 Task: Enable the option "Non-deterministic optimizations when threaded" for "H.264/MPEG-4 Part 10/AVC encoder (x264).
Action: Mouse moved to (120, 122)
Screenshot: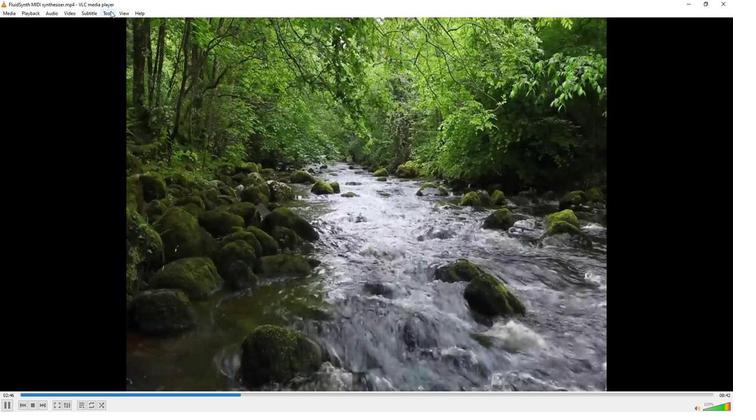 
Action: Mouse pressed left at (120, 122)
Screenshot: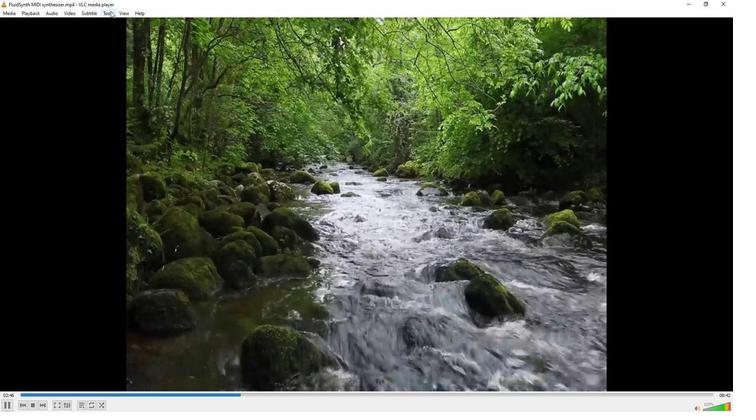 
Action: Mouse moved to (143, 175)
Screenshot: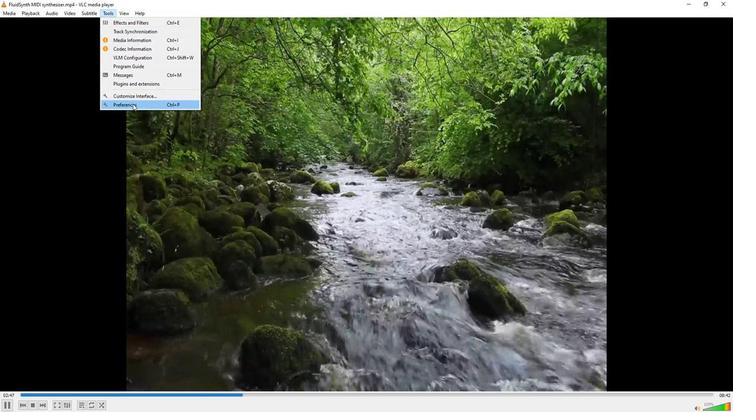 
Action: Mouse pressed left at (143, 175)
Screenshot: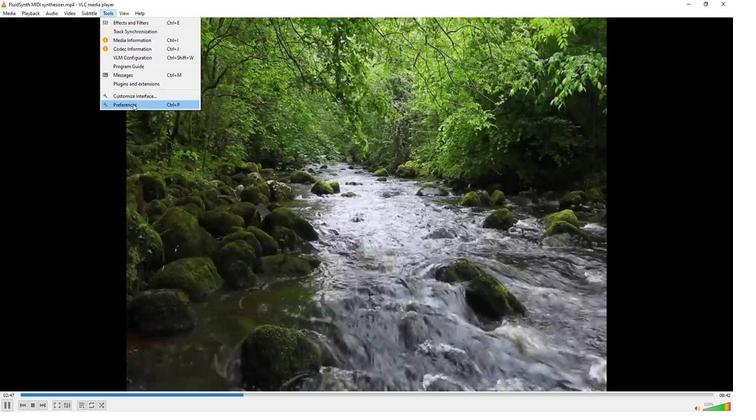 
Action: Mouse moved to (92, 298)
Screenshot: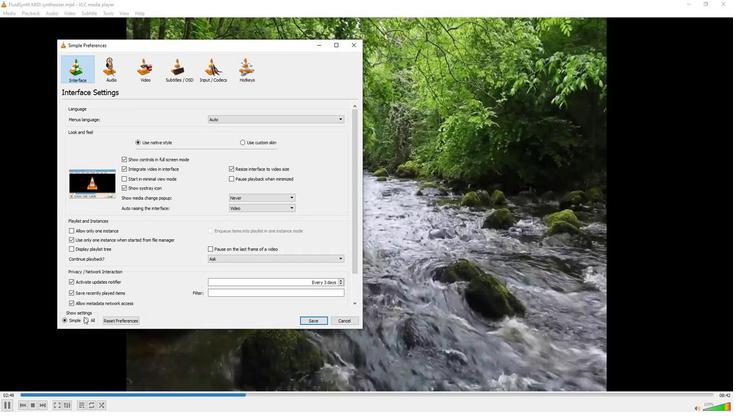 
Action: Mouse pressed left at (92, 298)
Screenshot: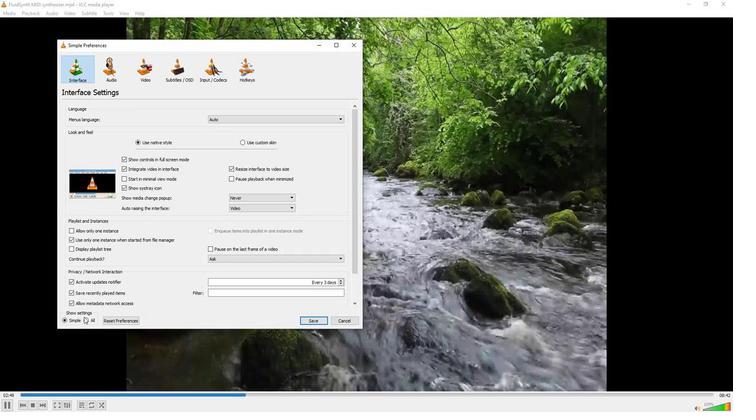 
Action: Mouse moved to (82, 256)
Screenshot: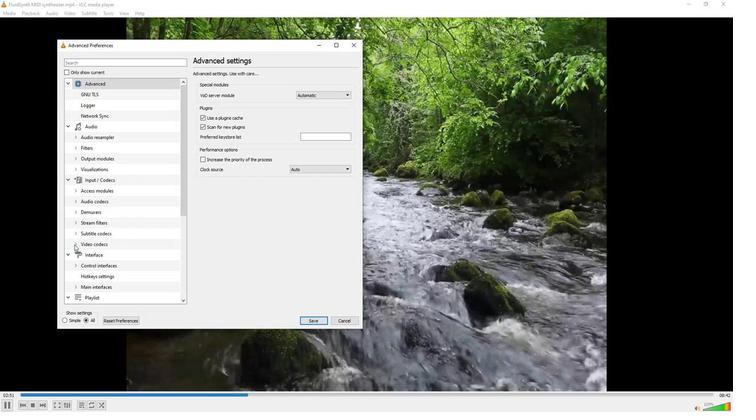 
Action: Mouse pressed left at (82, 256)
Screenshot: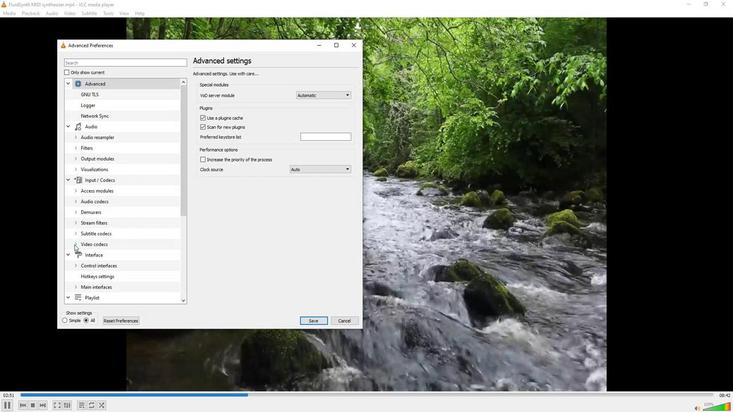 
Action: Mouse moved to (107, 265)
Screenshot: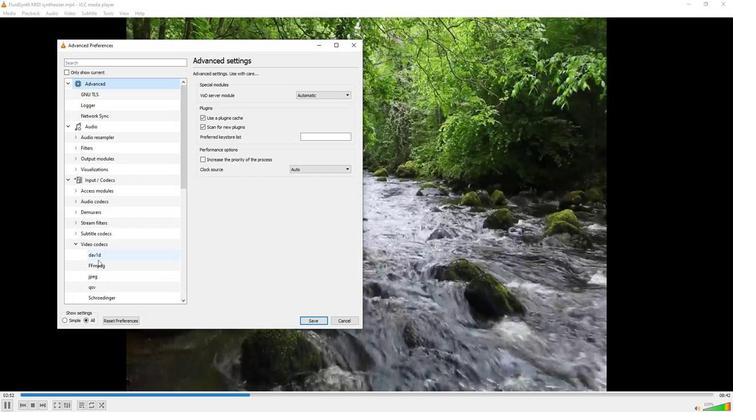 
Action: Mouse scrolled (107, 264) with delta (0, 0)
Screenshot: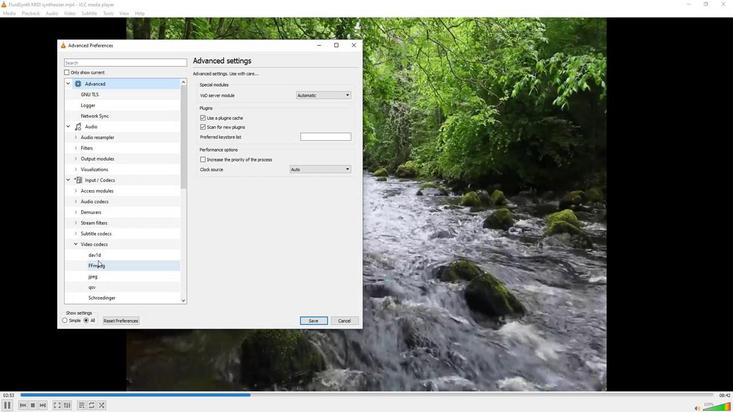 
Action: Mouse moved to (110, 285)
Screenshot: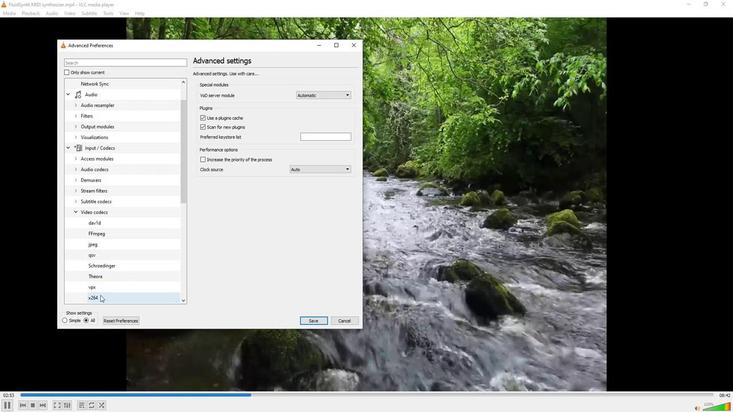 
Action: Mouse pressed left at (110, 285)
Screenshot: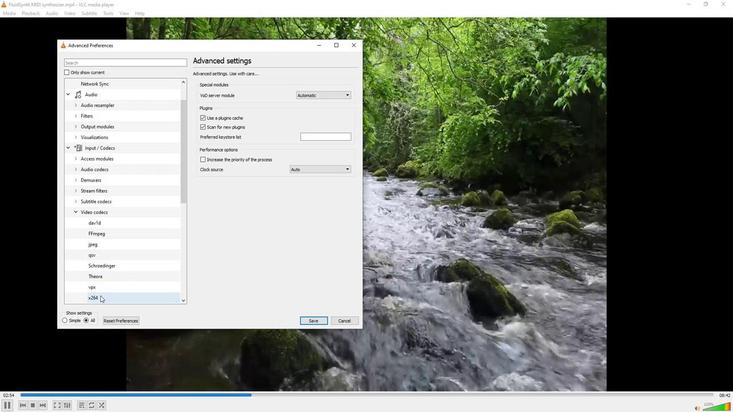 
Action: Mouse moved to (224, 268)
Screenshot: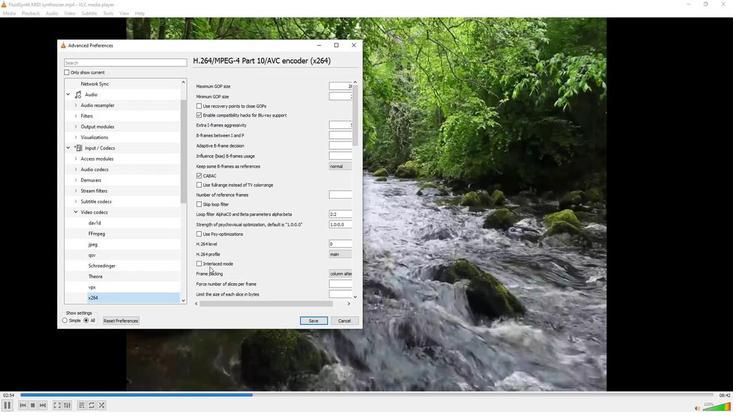 
Action: Mouse scrolled (224, 268) with delta (0, 0)
Screenshot: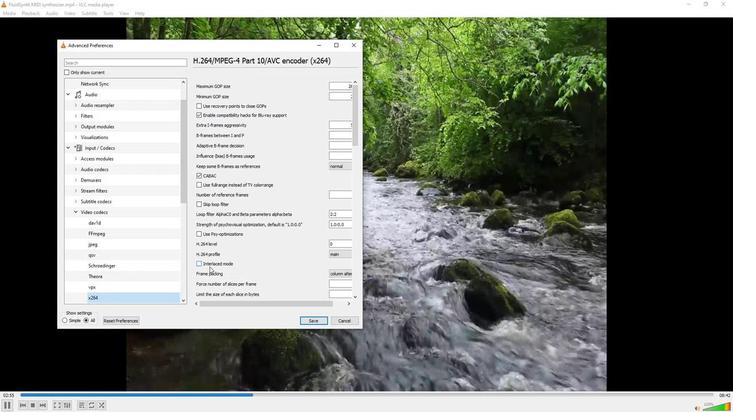 
Action: Mouse scrolled (224, 268) with delta (0, 0)
Screenshot: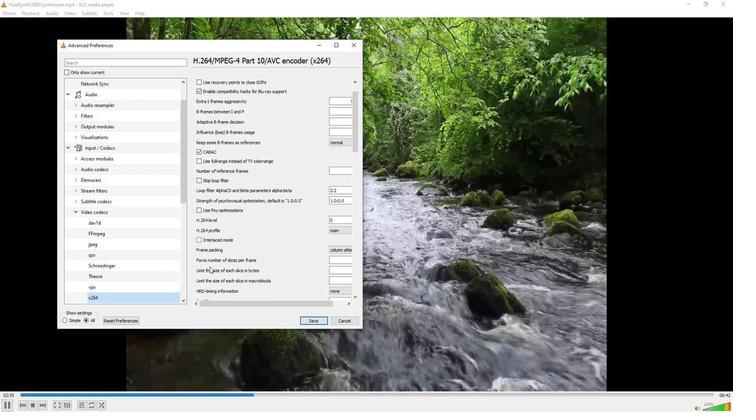 
Action: Mouse scrolled (224, 268) with delta (0, 0)
Screenshot: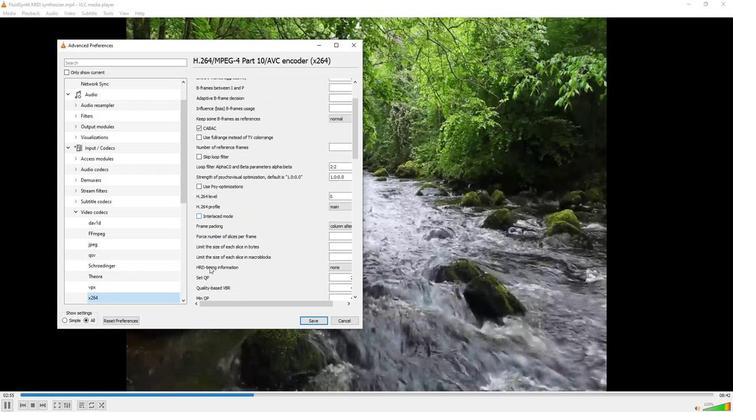 
Action: Mouse scrolled (224, 268) with delta (0, 0)
Screenshot: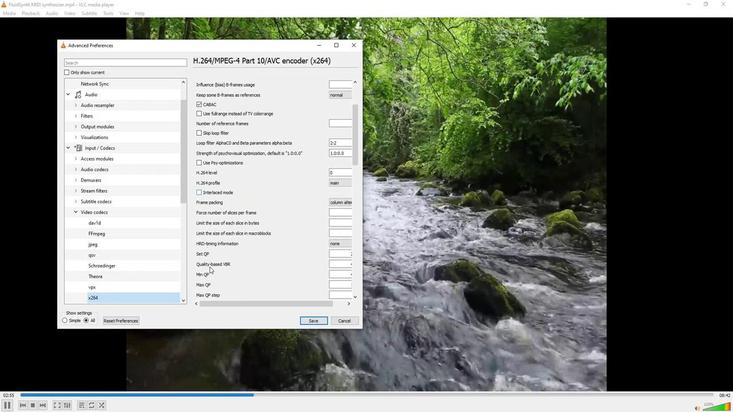 
Action: Mouse scrolled (224, 268) with delta (0, 0)
Screenshot: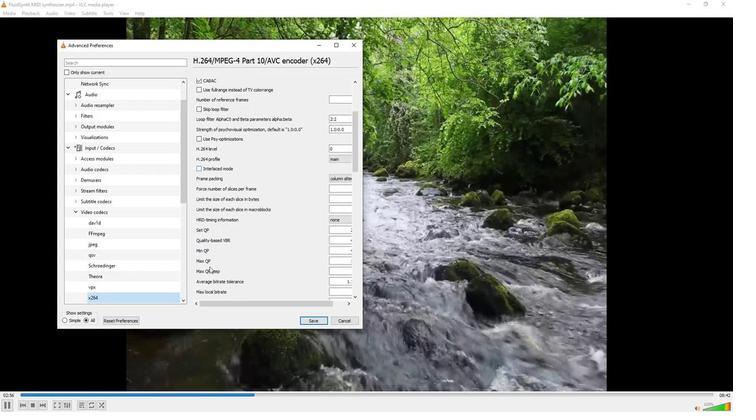 
Action: Mouse scrolled (224, 268) with delta (0, 0)
Screenshot: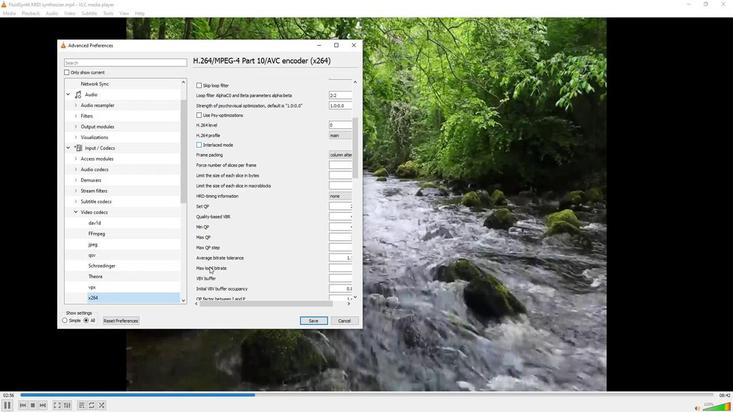 
Action: Mouse scrolled (224, 268) with delta (0, 0)
Screenshot: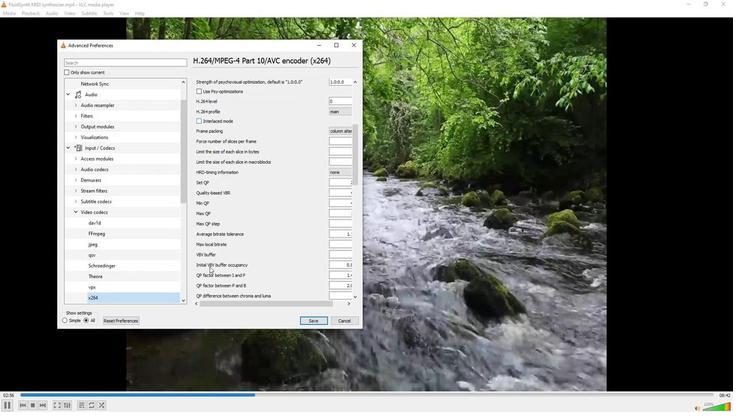 
Action: Mouse scrolled (224, 268) with delta (0, 0)
Screenshot: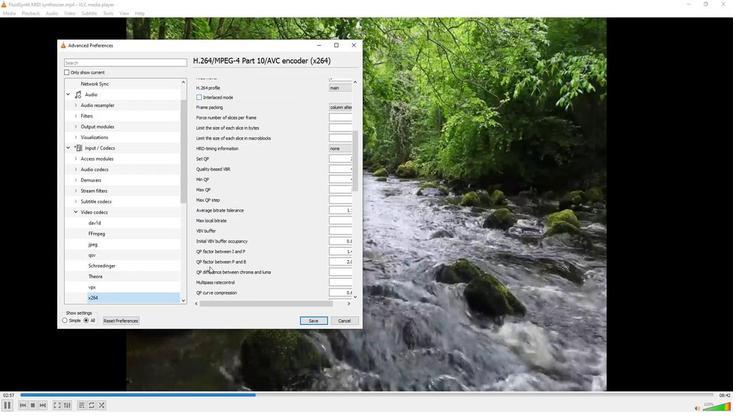 
Action: Mouse scrolled (224, 268) with delta (0, 0)
Screenshot: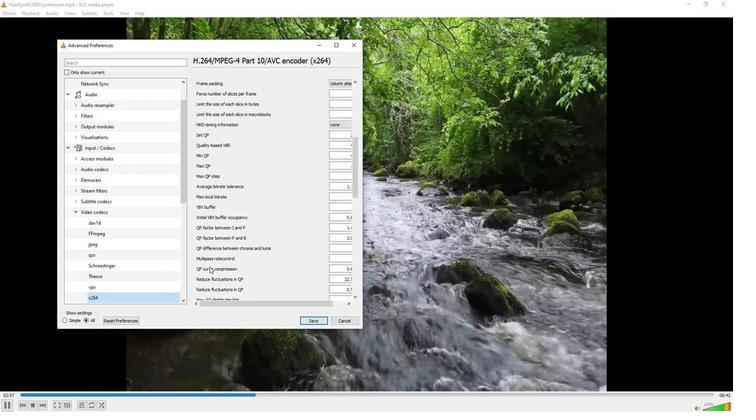 
Action: Mouse scrolled (224, 268) with delta (0, 0)
Screenshot: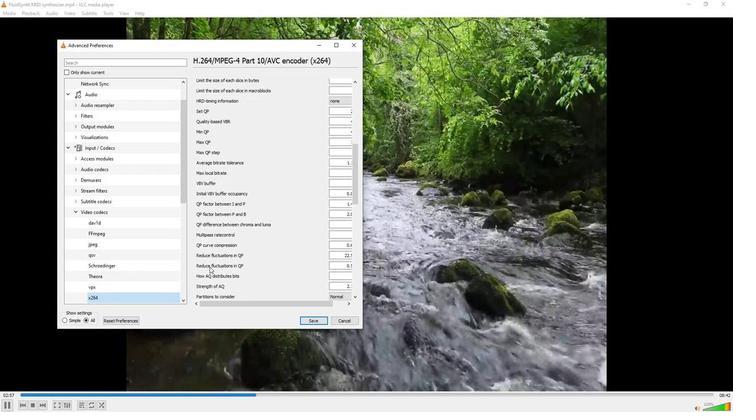 
Action: Mouse scrolled (224, 268) with delta (0, 0)
Screenshot: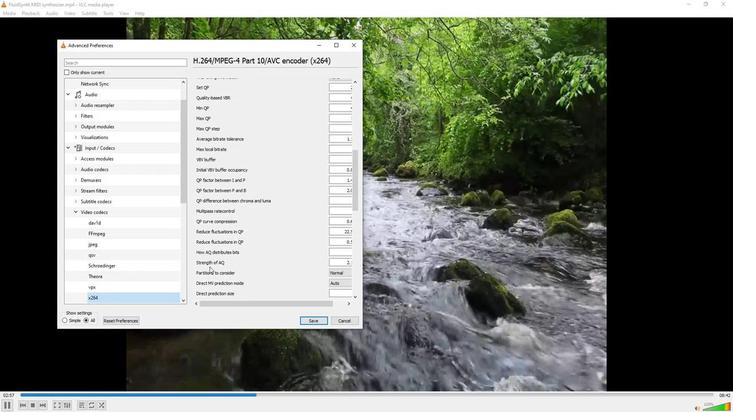 
Action: Mouse scrolled (224, 268) with delta (0, 0)
Screenshot: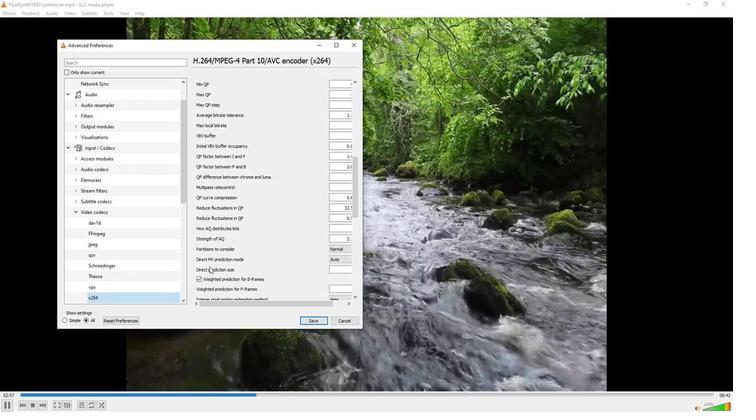 
Action: Mouse scrolled (224, 268) with delta (0, 0)
Screenshot: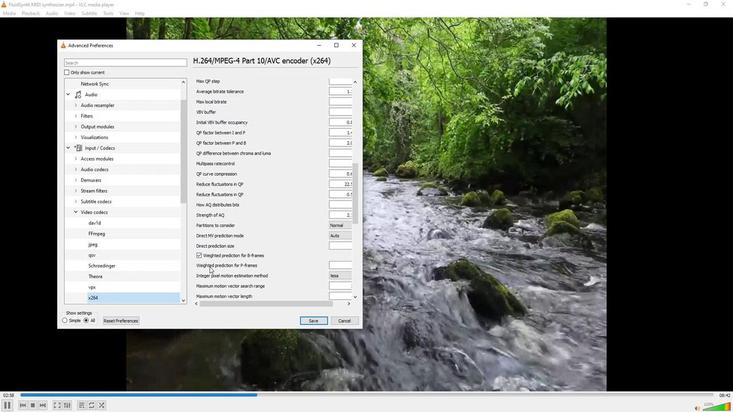 
Action: Mouse scrolled (224, 268) with delta (0, 0)
Screenshot: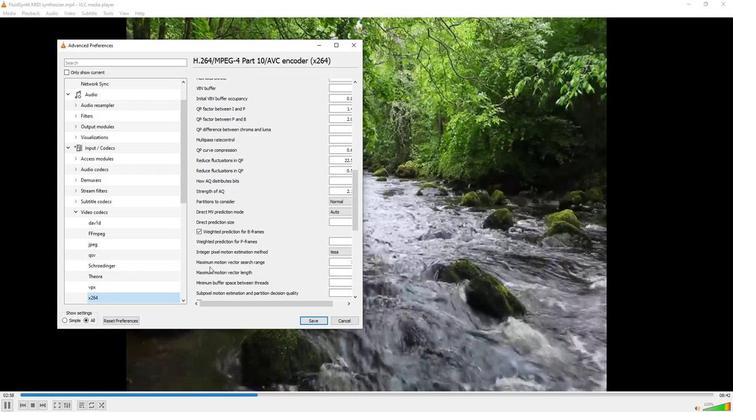 
Action: Mouse scrolled (224, 268) with delta (0, 0)
Screenshot: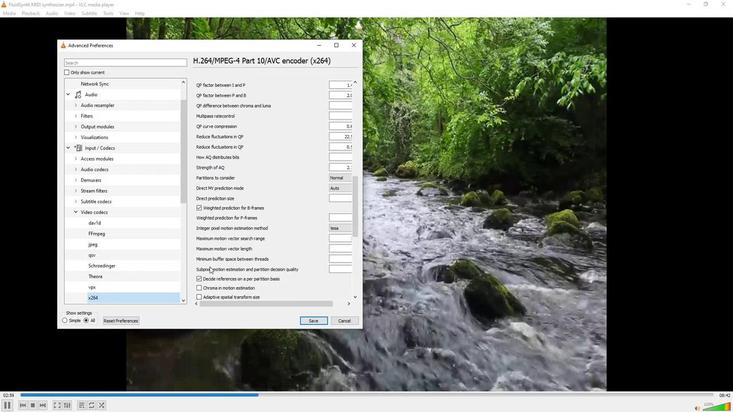 
Action: Mouse scrolled (224, 268) with delta (0, 0)
Screenshot: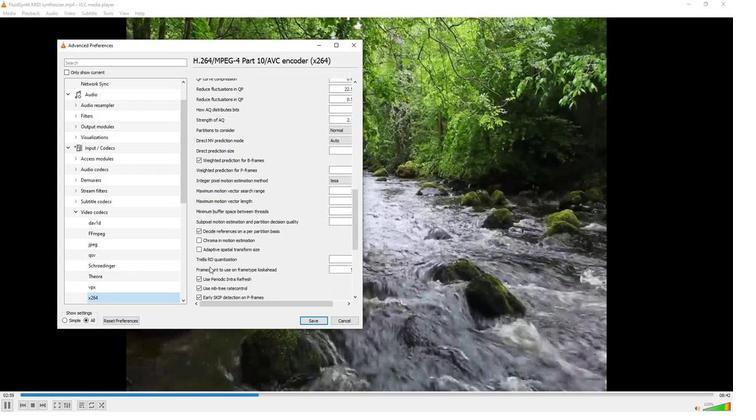 
Action: Mouse scrolled (224, 268) with delta (0, 0)
Screenshot: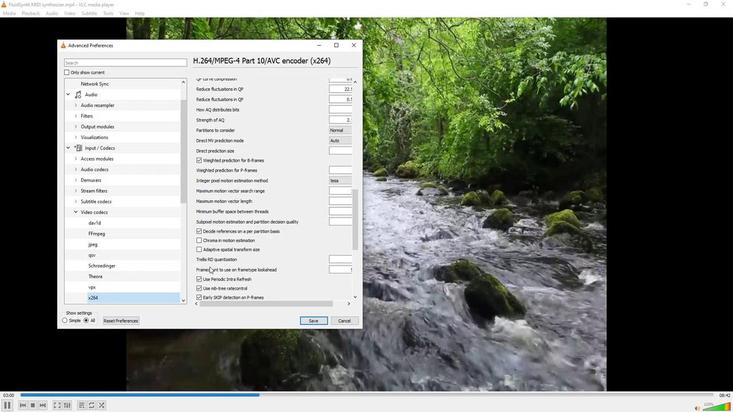
Action: Mouse scrolled (224, 268) with delta (0, 0)
Screenshot: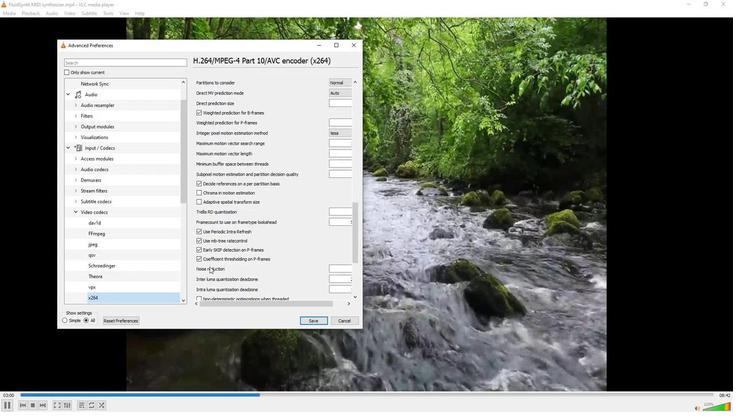
Action: Mouse scrolled (224, 268) with delta (0, 0)
Screenshot: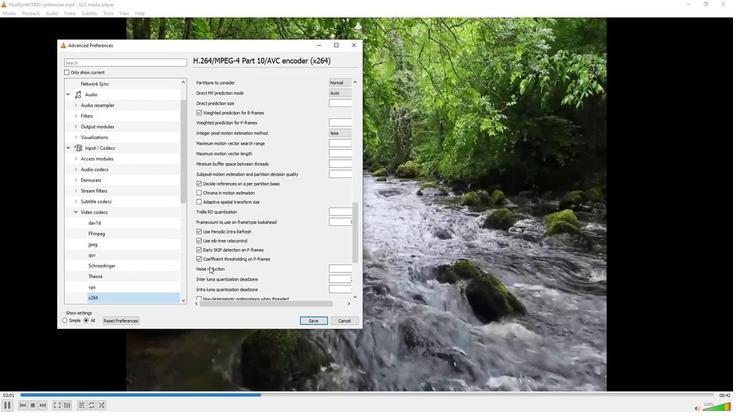 
Action: Mouse moved to (214, 272)
Screenshot: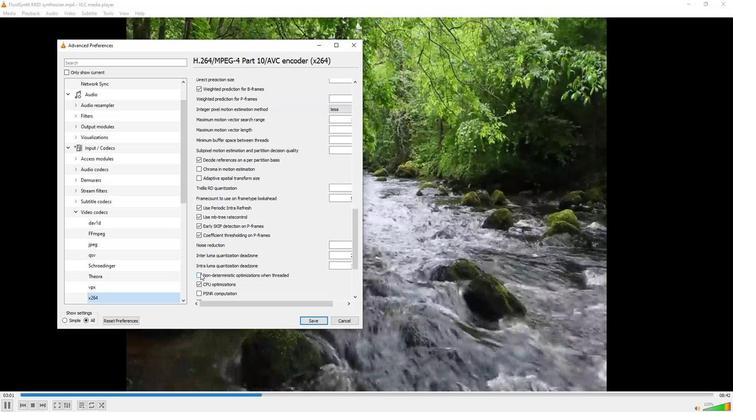 
Action: Mouse pressed left at (214, 272)
Screenshot: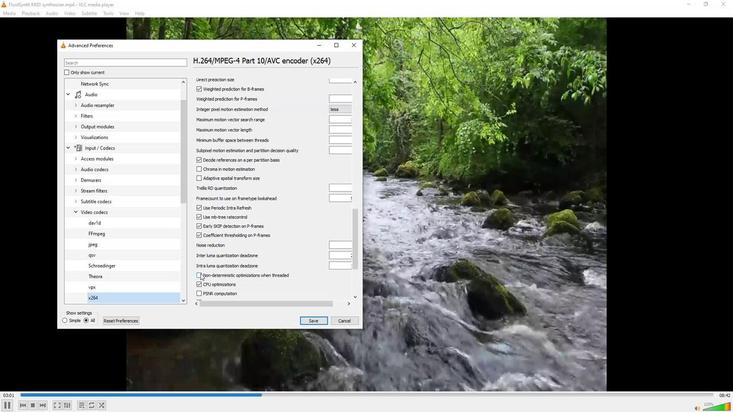 
Action: Mouse moved to (252, 272)
Screenshot: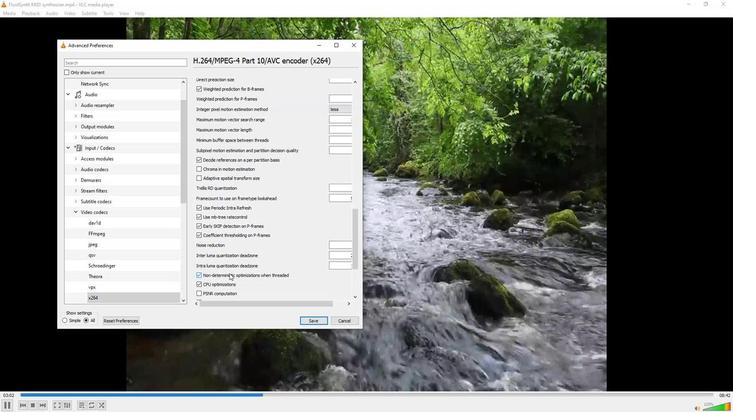 
